 Task: Invite Team Member Softage.1@softage.net to Workspace Equipment Financing. Invite Team Member Softage.2@softage.net to Workspace Equipment Financing. Invite Team Member Softage.3@softage.net to Workspace Equipment Financing. Invite Team Member Softage.4@softage.net to Workspace Equipment Financing
Action: Mouse moved to (282, 446)
Screenshot: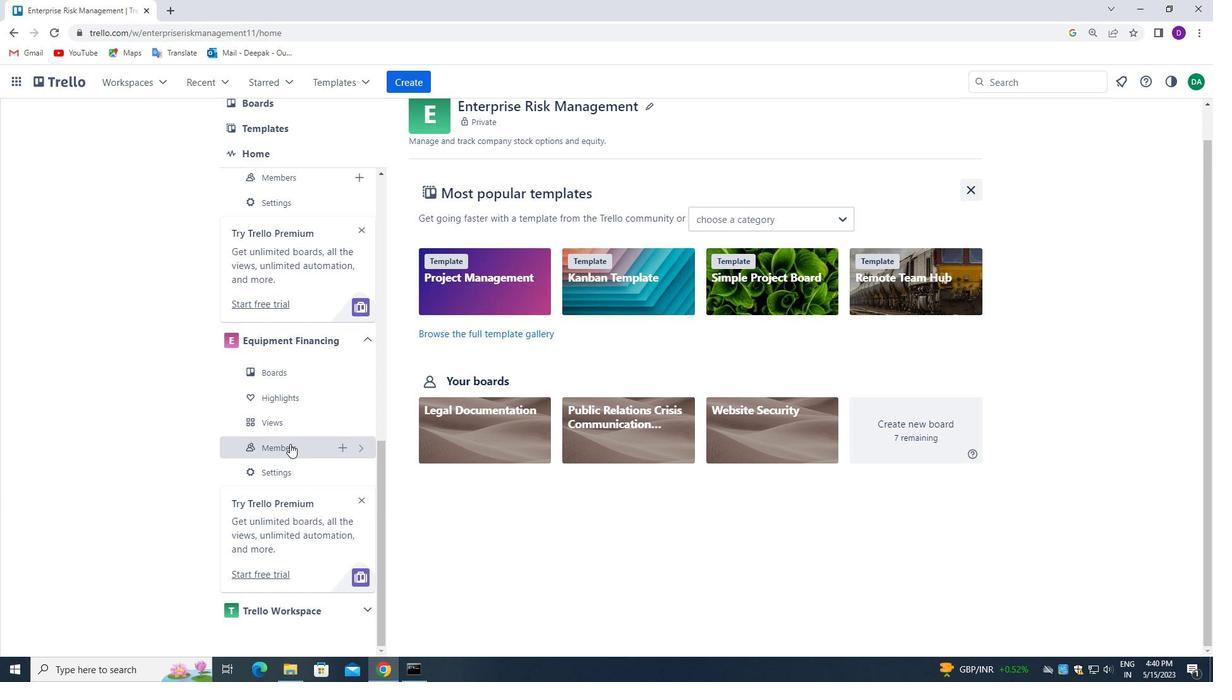 
Action: Mouse pressed left at (282, 446)
Screenshot: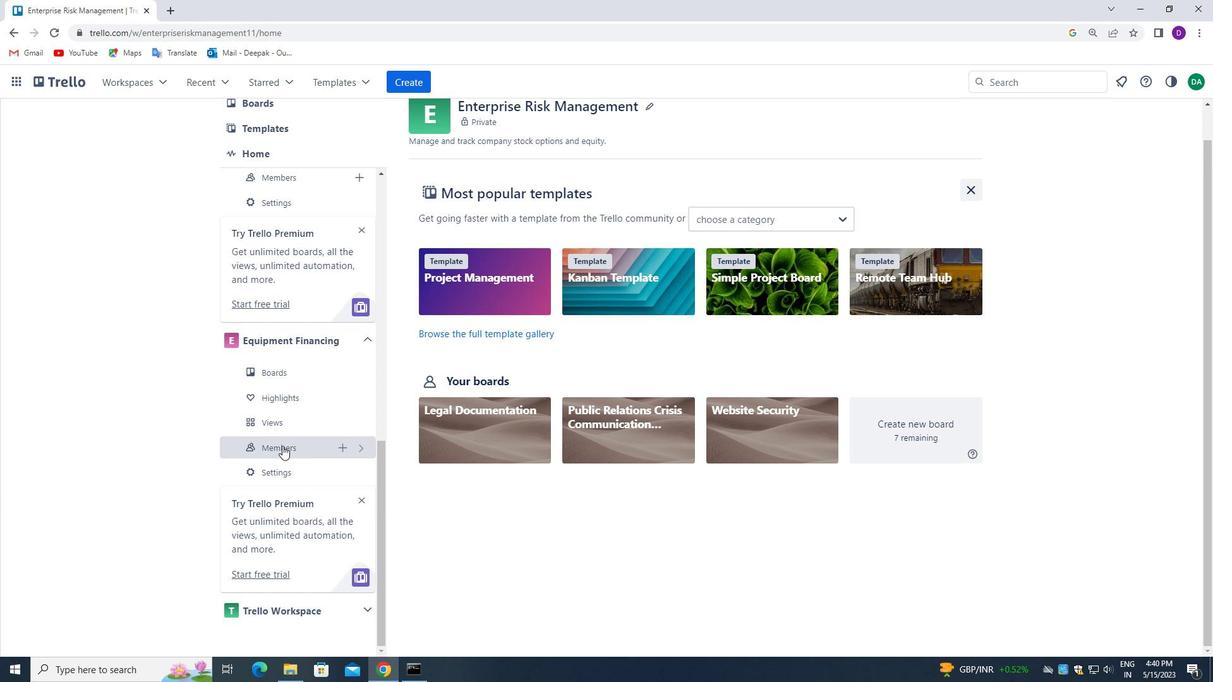
Action: Mouse moved to (909, 132)
Screenshot: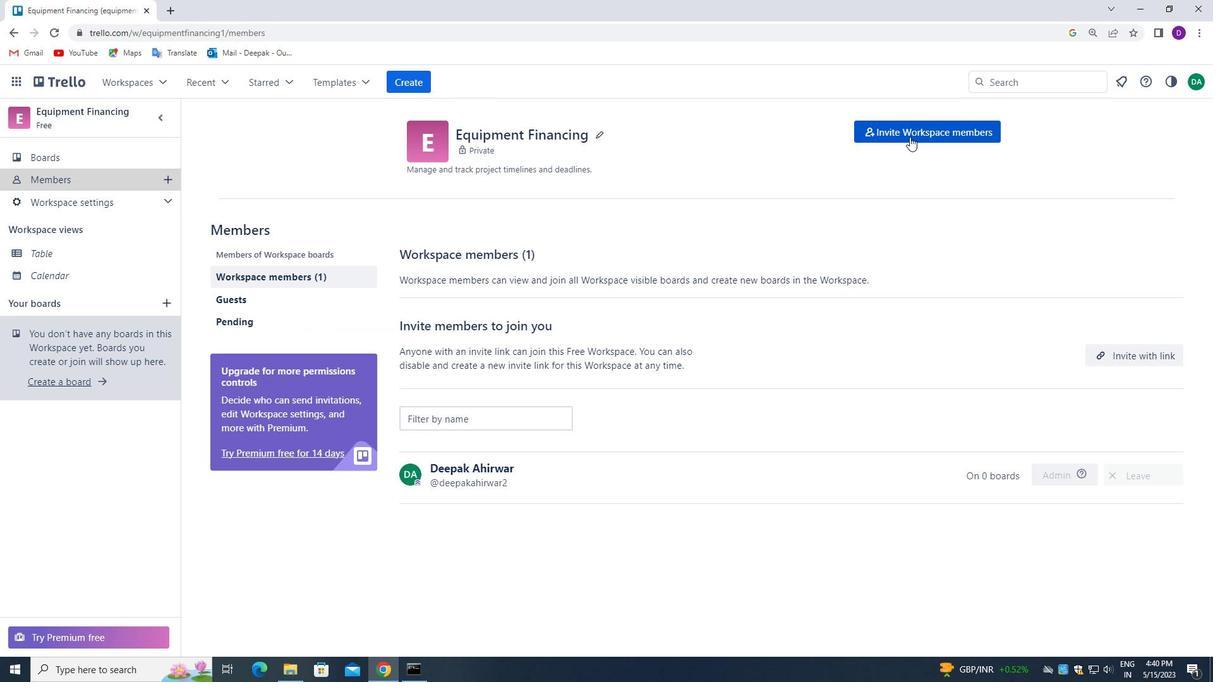 
Action: Mouse pressed left at (909, 132)
Screenshot: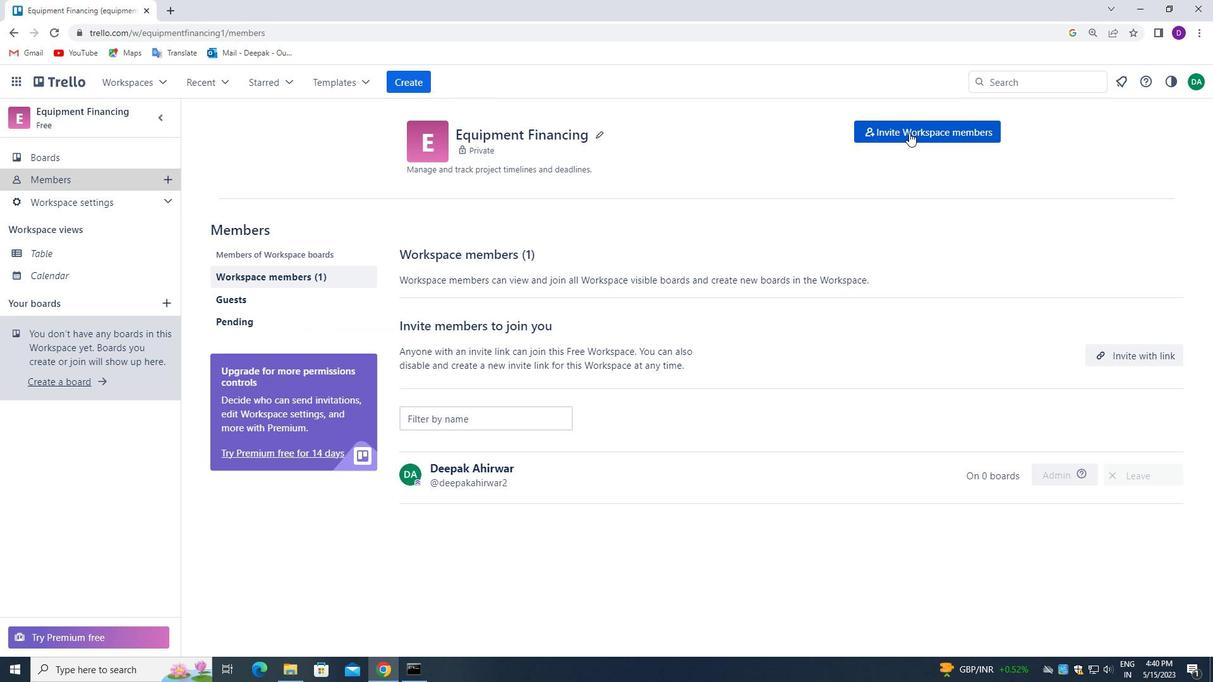 
Action: Mouse moved to (509, 352)
Screenshot: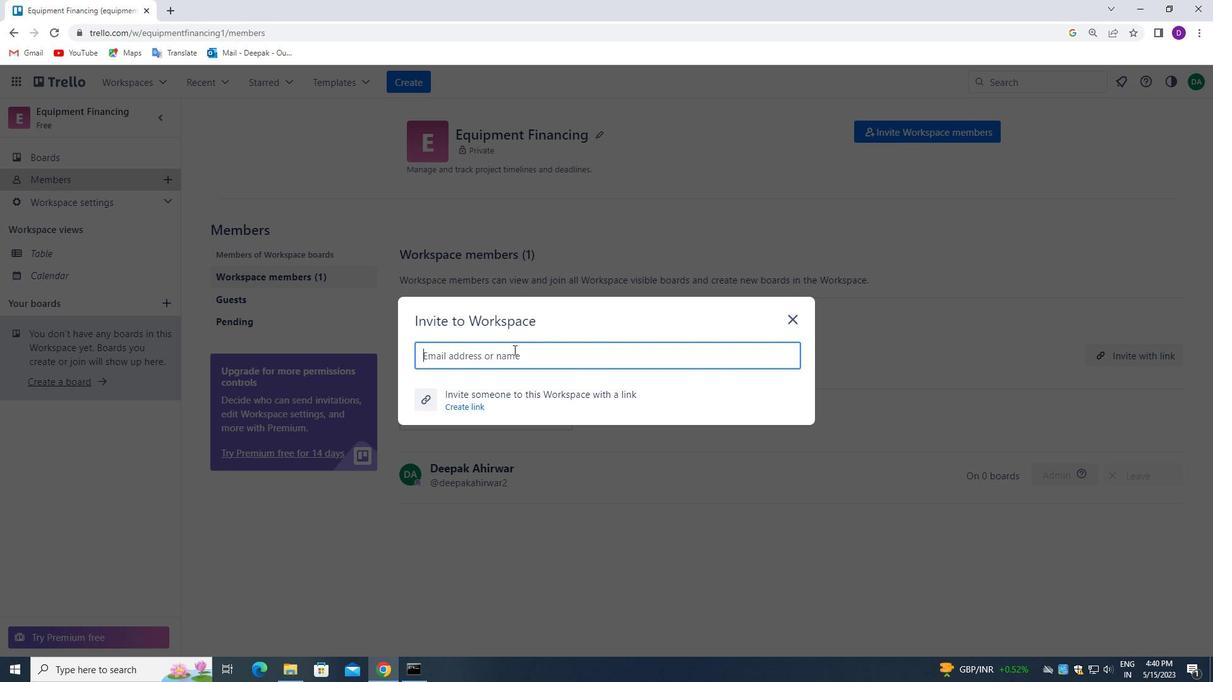 
Action: Mouse pressed left at (509, 352)
Screenshot: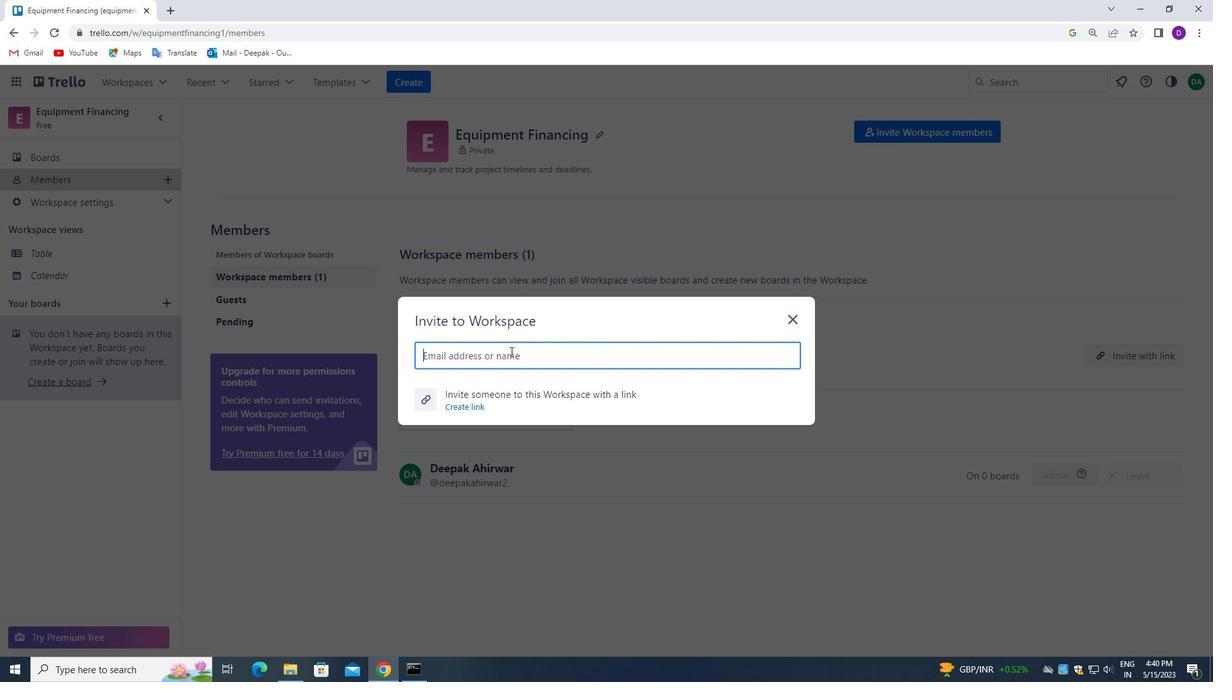
Action: Mouse moved to (310, 259)
Screenshot: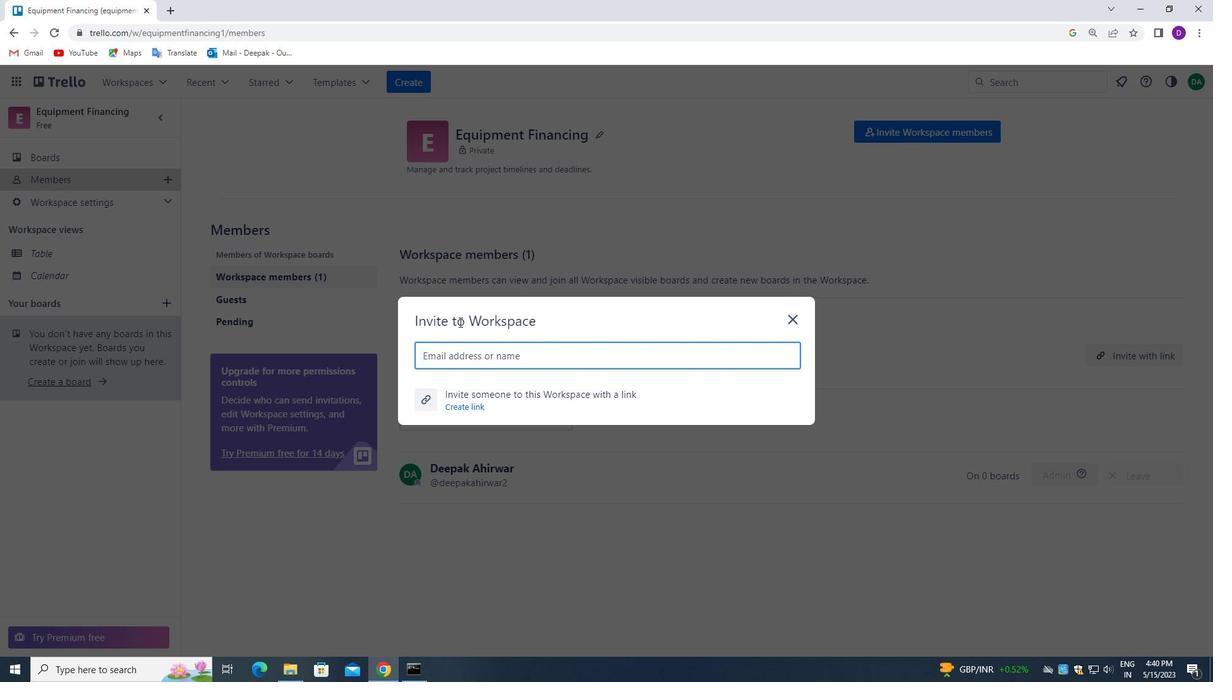 
Action: Key pressed softage,<Key.backspace>.1<Key.shift>@SOFTAGE.NET<Key.space>SOFTAGE.2<Key.shift>@SOFTAGE.NET<Key.space>SOFTAGE.3<Key.shift>@SOFTAGE.NET<Key.space>SOFTAGE.4<Key.shift>@SOFTAGE.NET<Key.space>
Screenshot: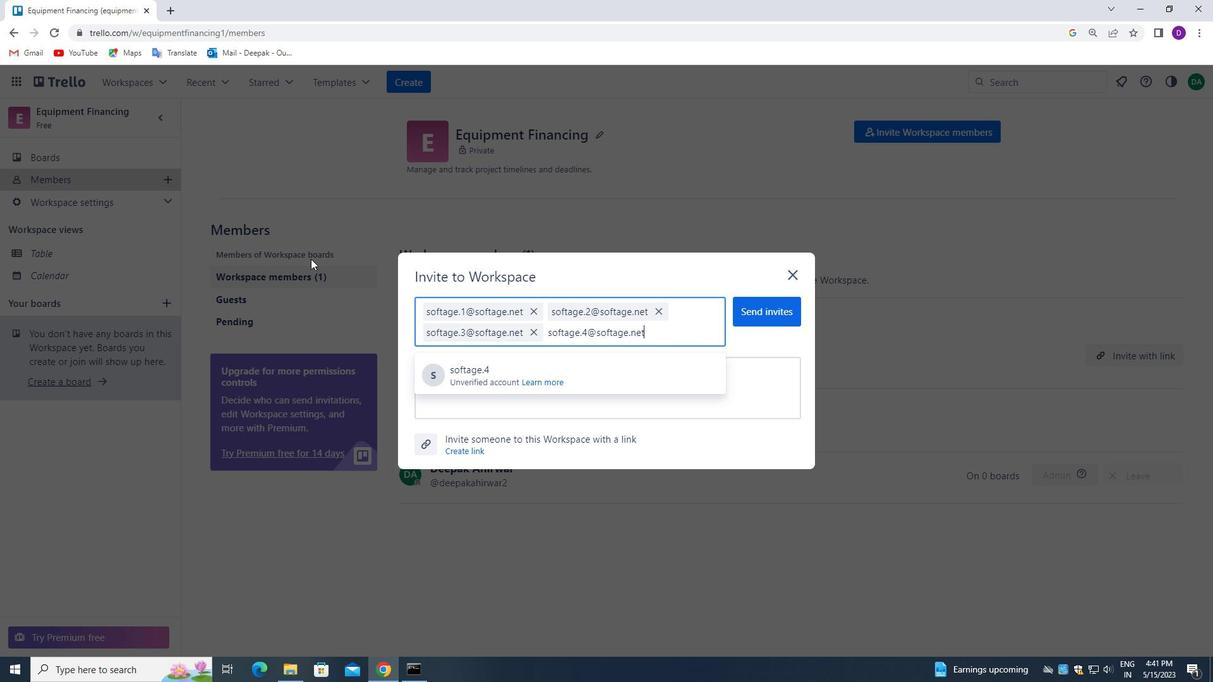 
Action: Mouse moved to (765, 302)
Screenshot: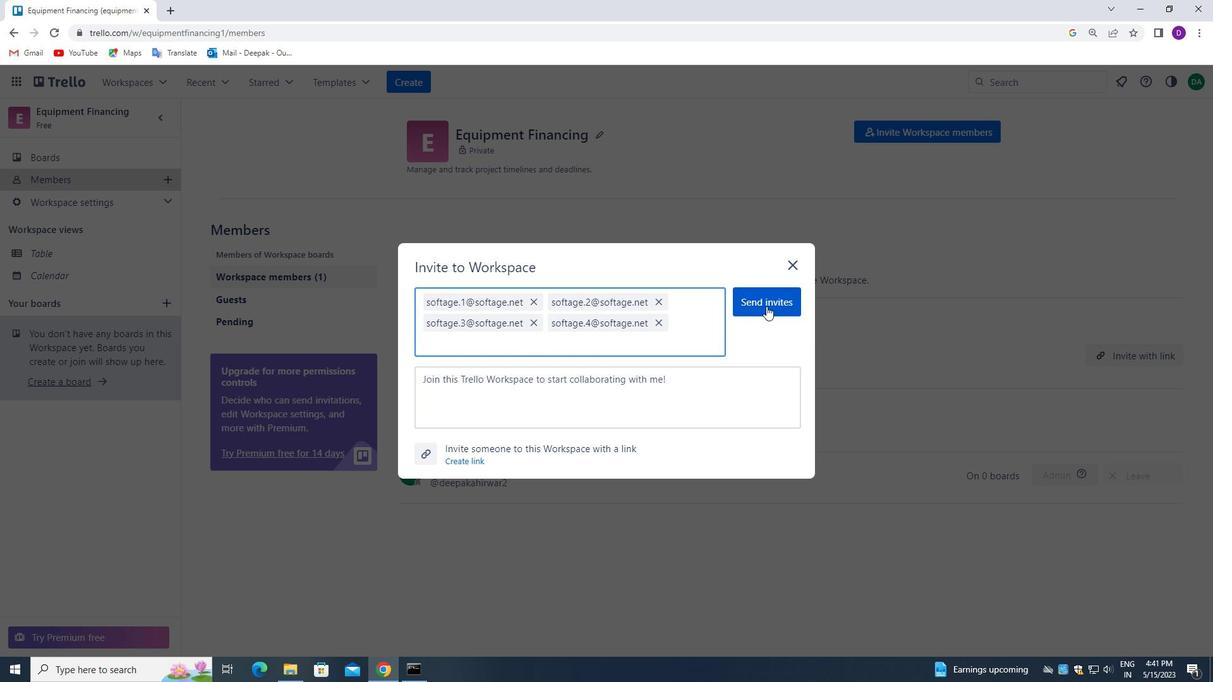 
Action: Mouse pressed left at (765, 302)
Screenshot: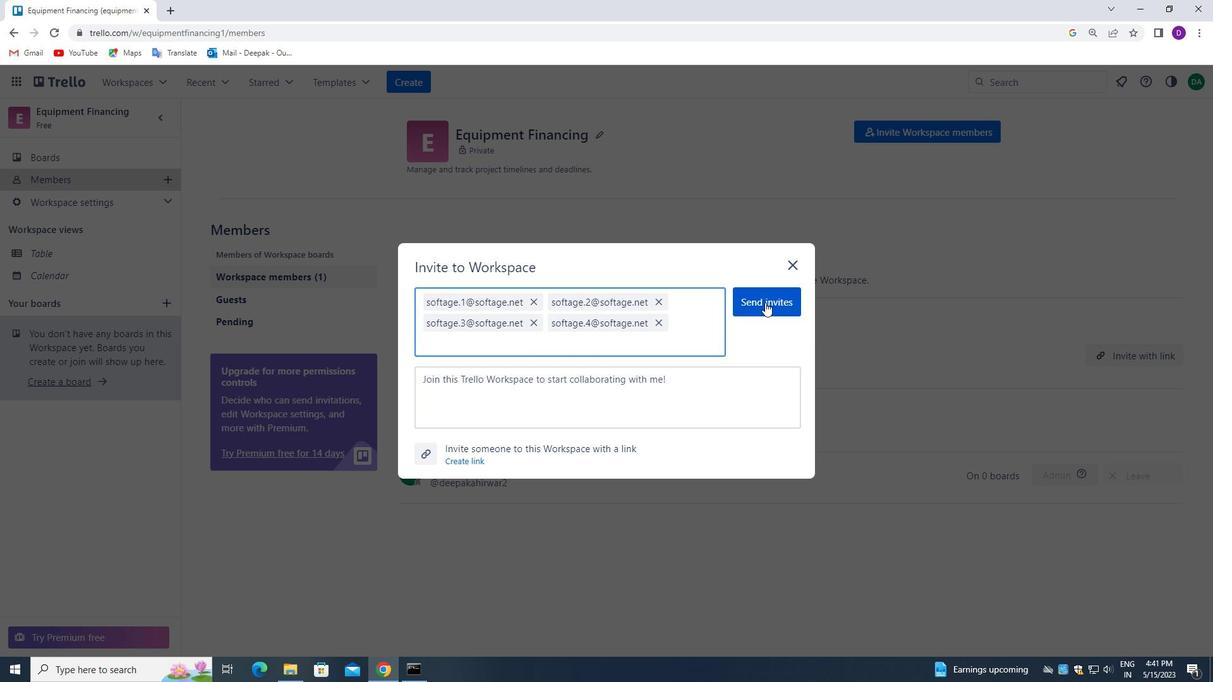 
Action: Mouse moved to (675, 411)
Screenshot: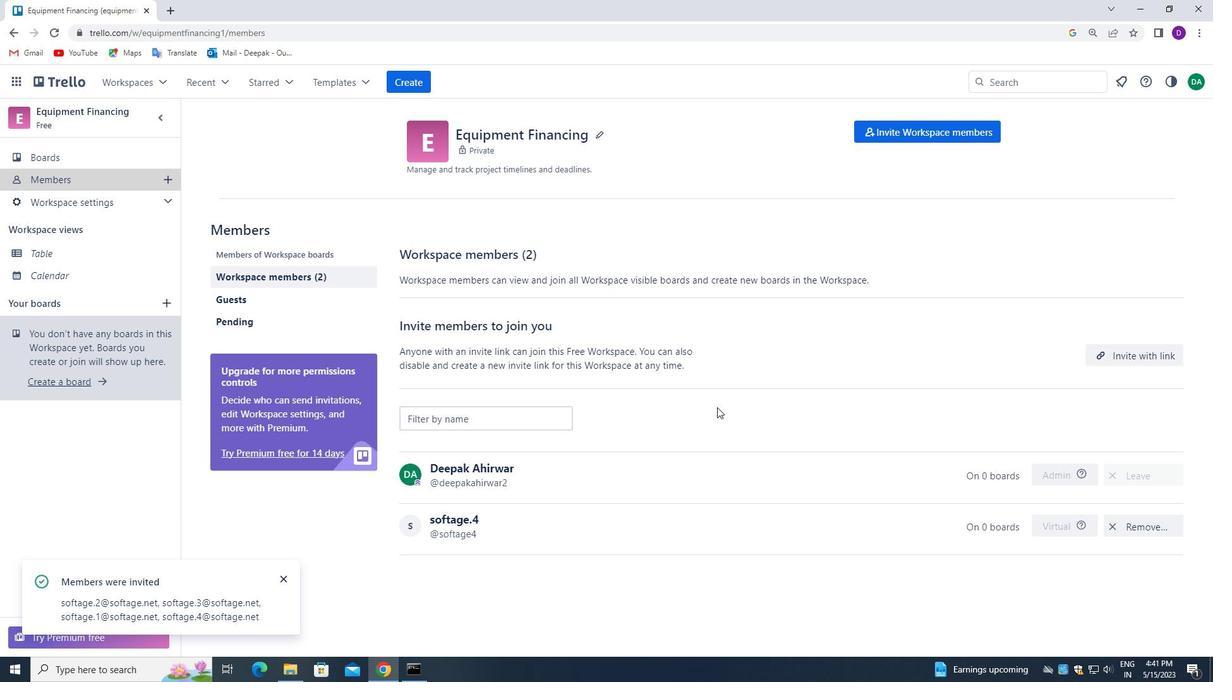 
Action: Mouse scrolled (675, 411) with delta (0, 0)
Screenshot: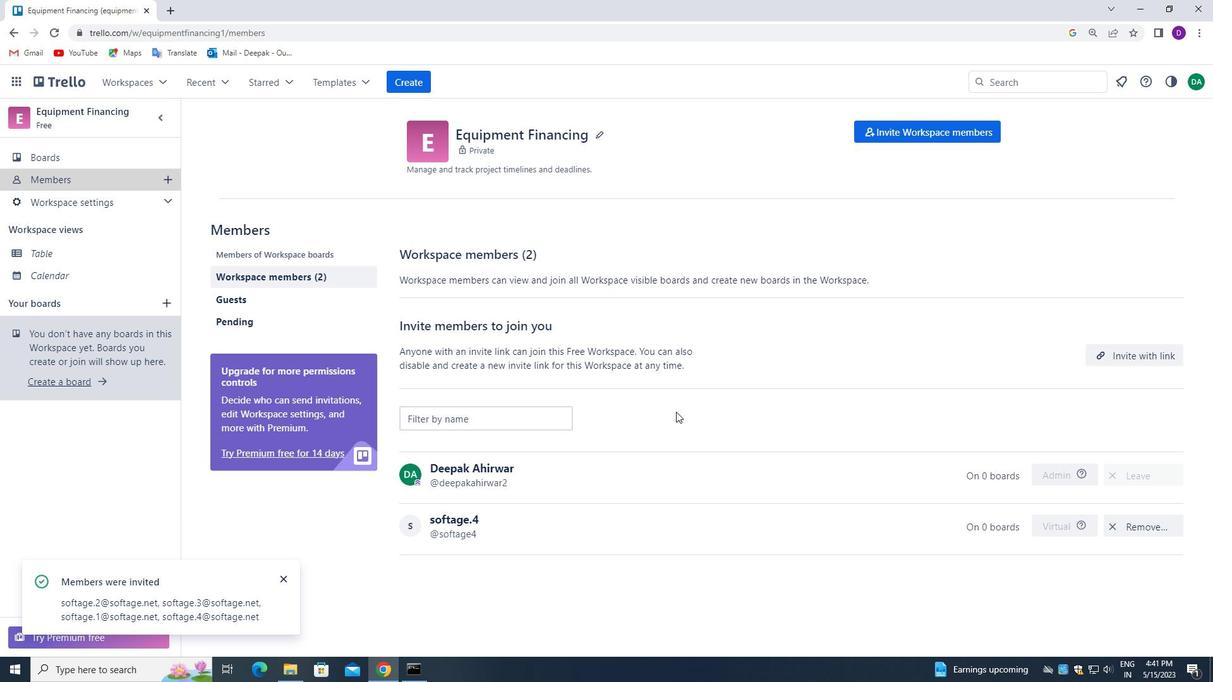 
Action: Mouse scrolled (675, 412) with delta (0, 0)
Screenshot: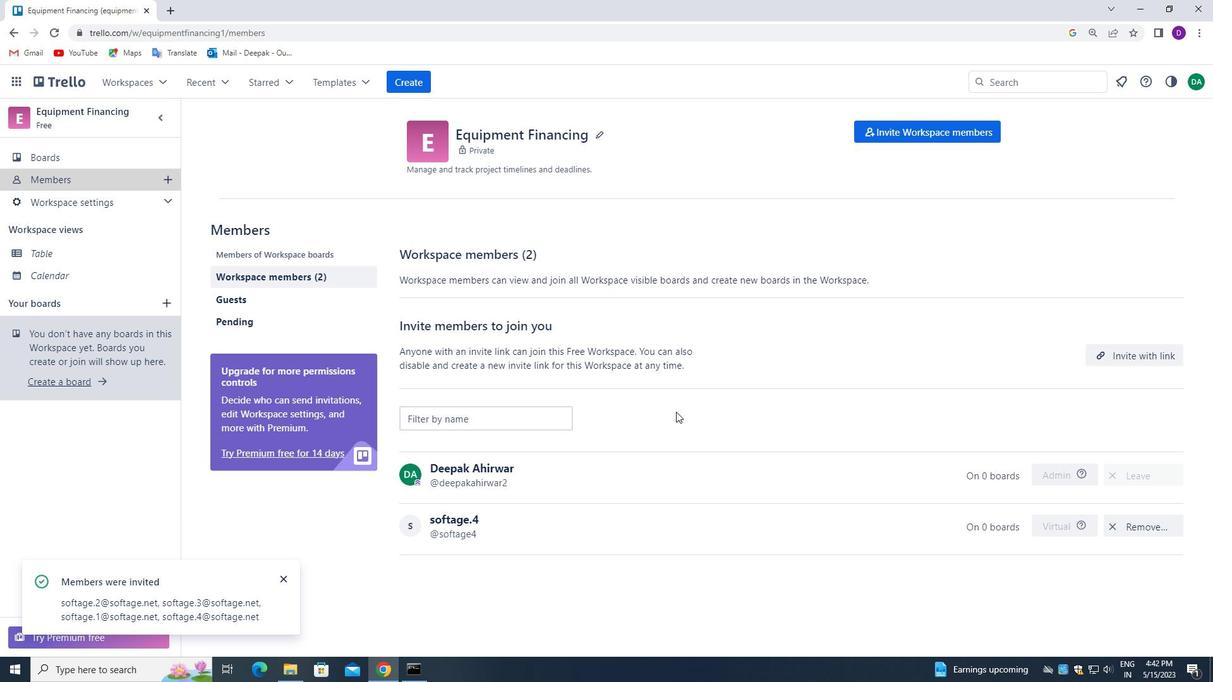 
Action: Mouse scrolled (675, 412) with delta (0, 0)
Screenshot: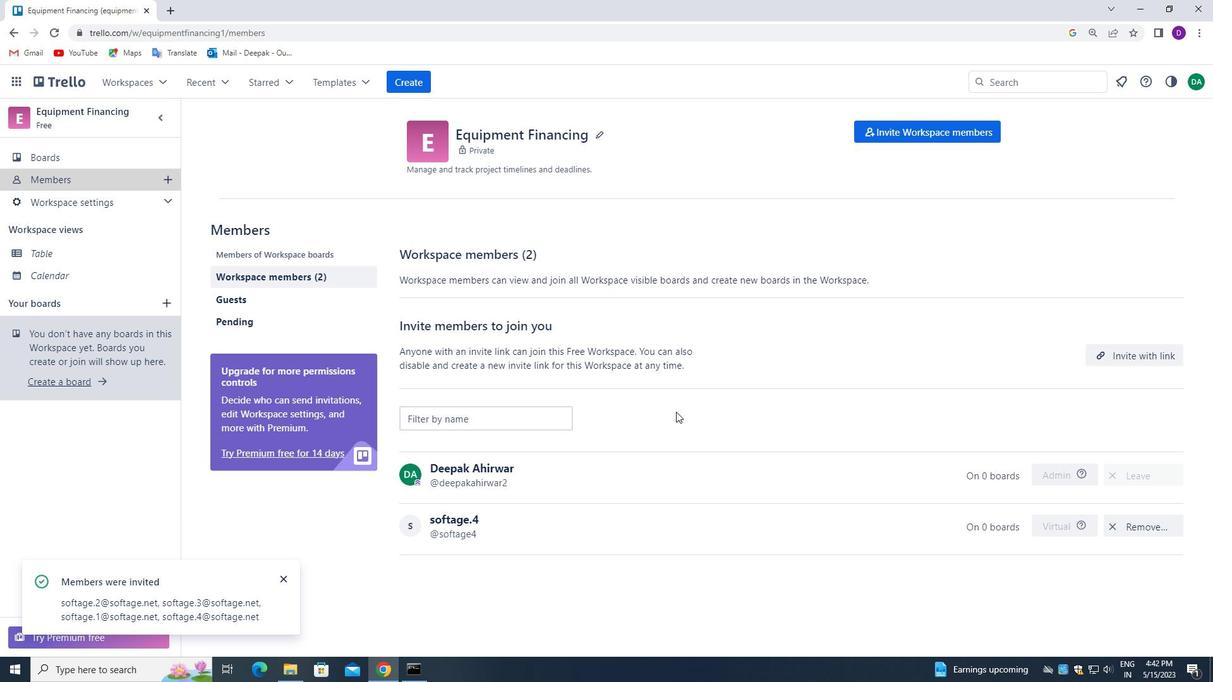 
